 Task: Write credential ID "IM0256".
Action: Mouse moved to (894, 115)
Screenshot: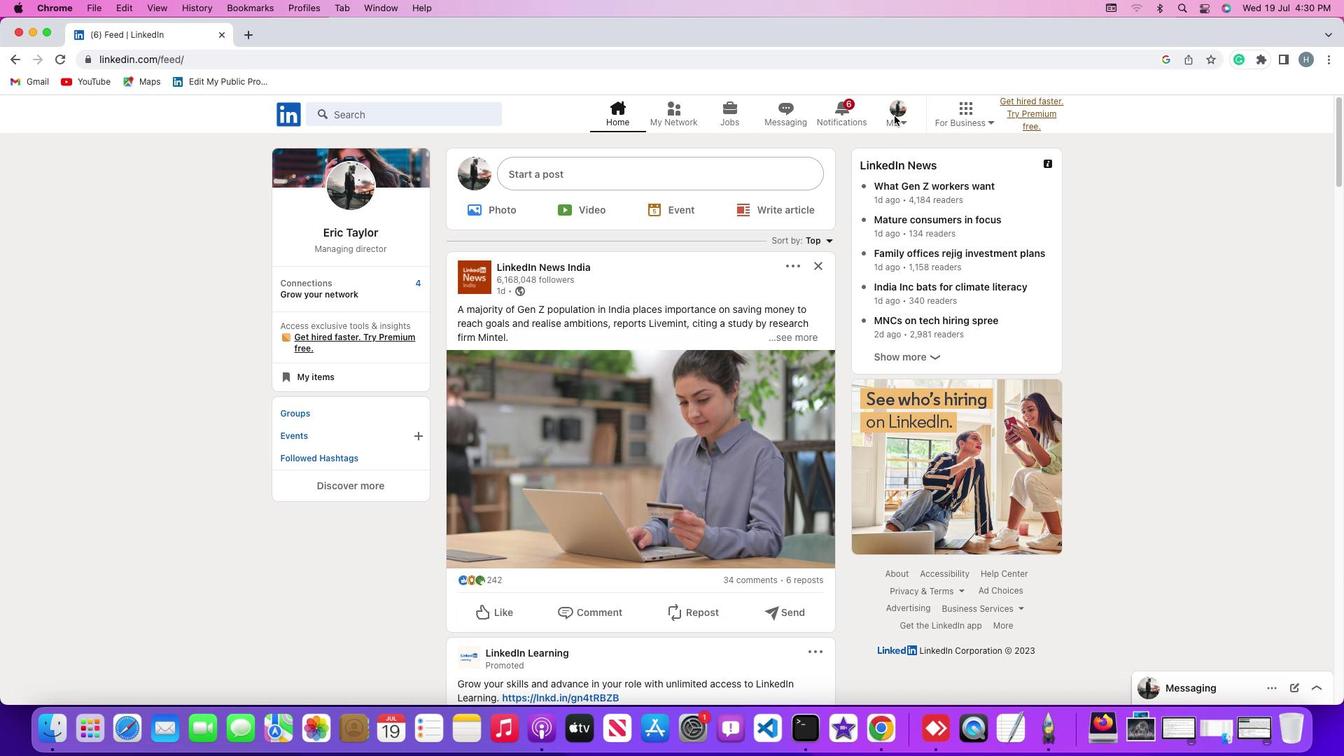 
Action: Mouse pressed left at (894, 115)
Screenshot: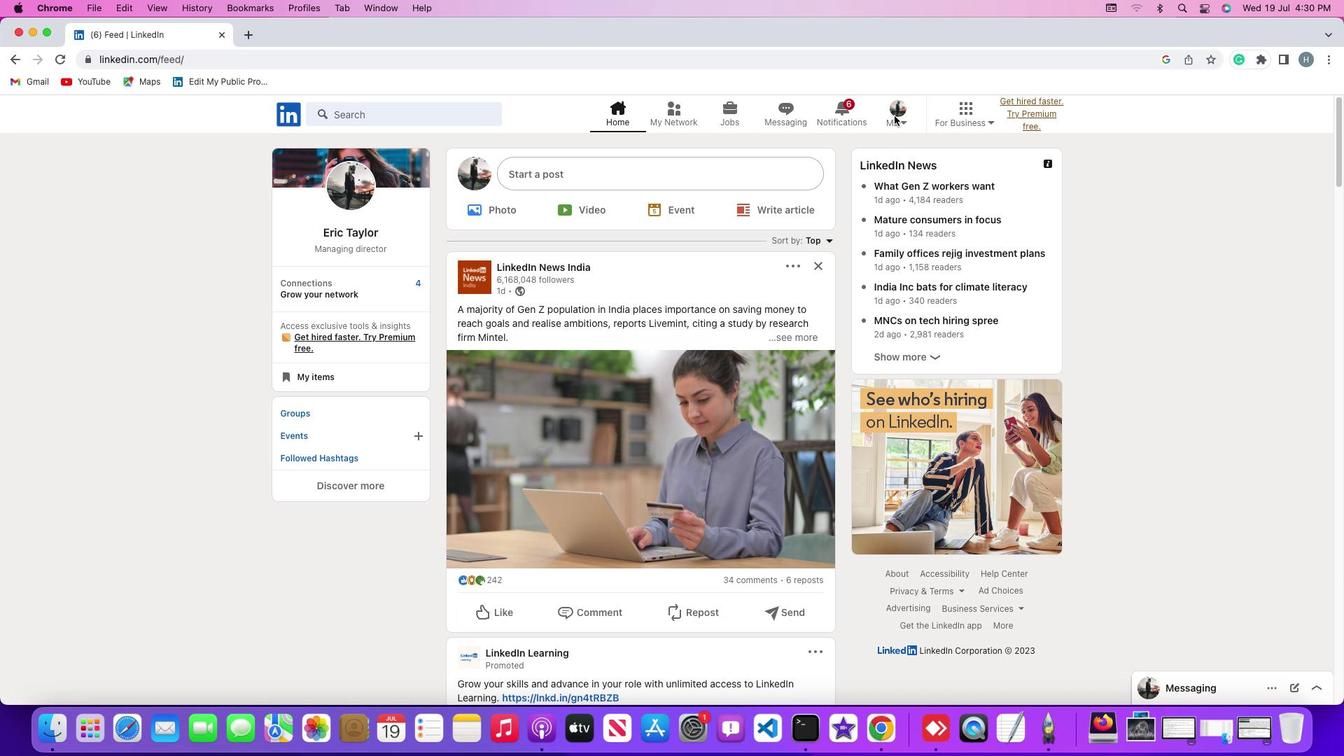 
Action: Mouse moved to (901, 122)
Screenshot: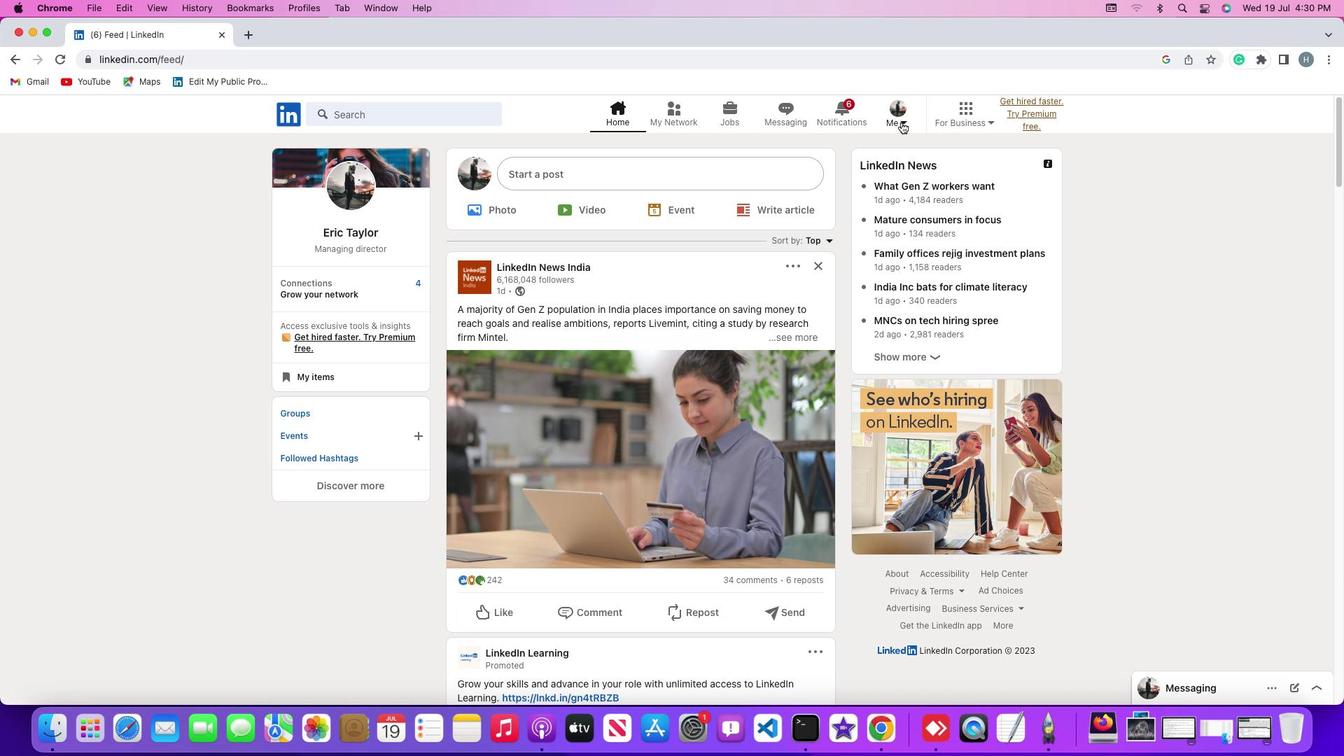 
Action: Mouse pressed left at (901, 122)
Screenshot: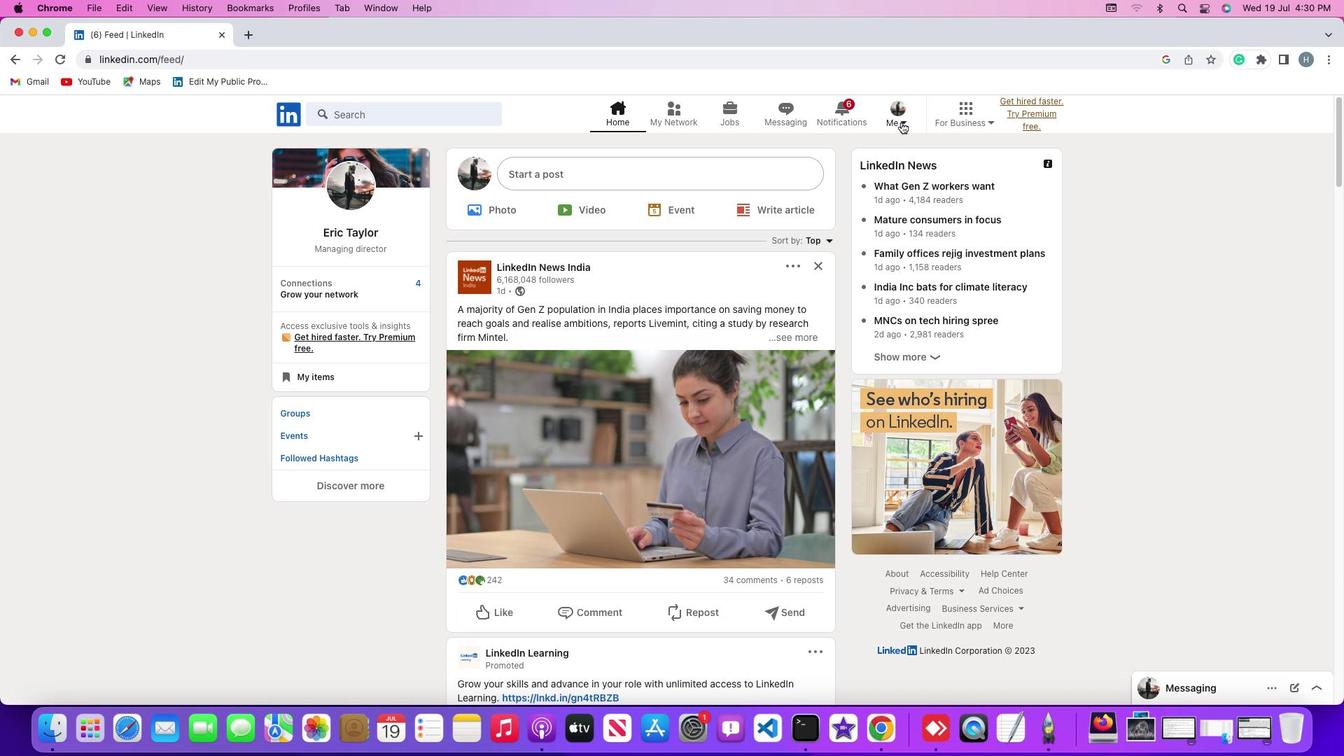 
Action: Mouse moved to (850, 198)
Screenshot: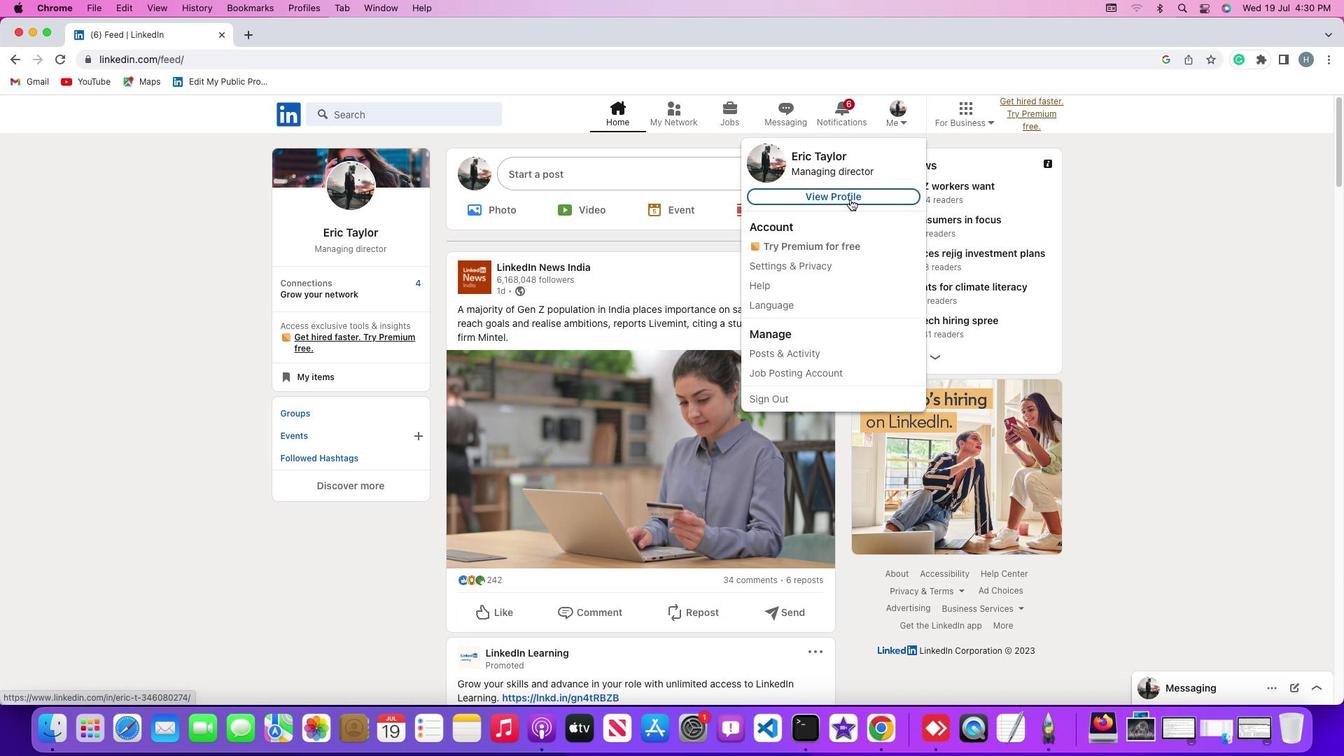 
Action: Mouse pressed left at (850, 198)
Screenshot: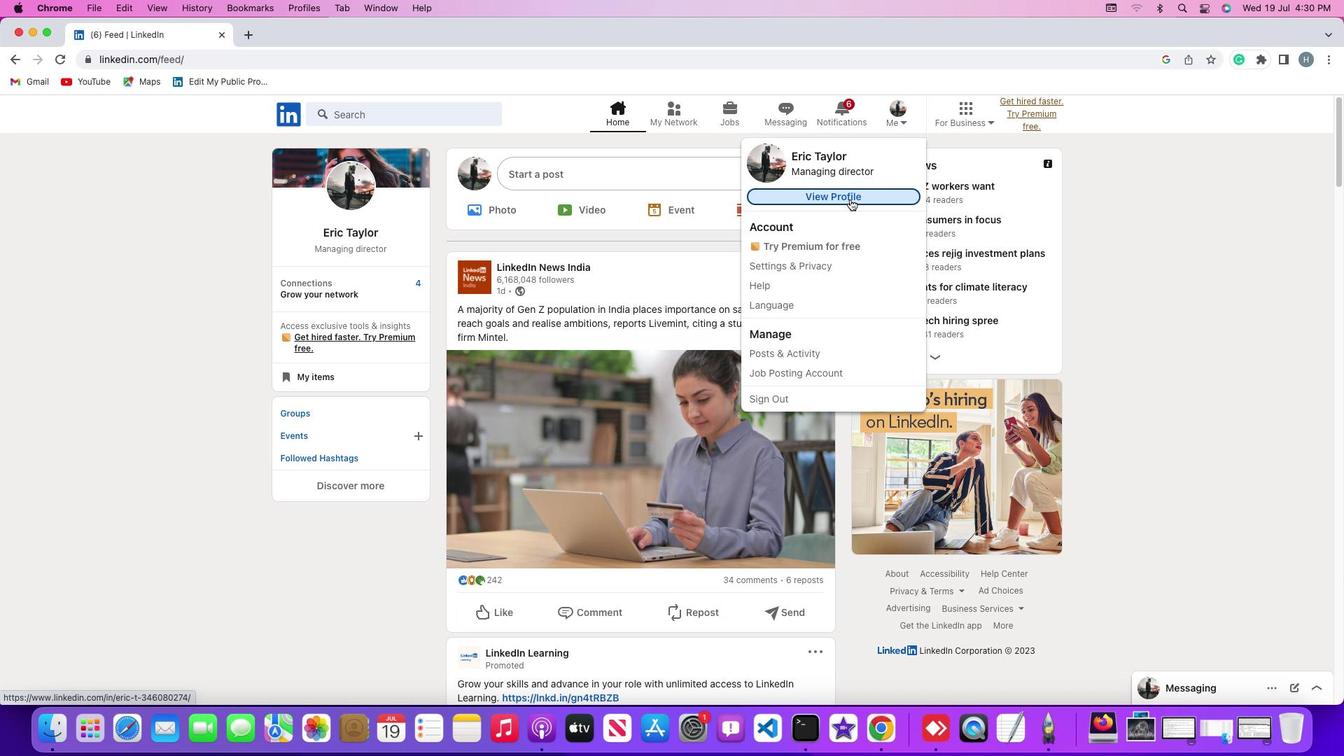 
Action: Mouse moved to (434, 421)
Screenshot: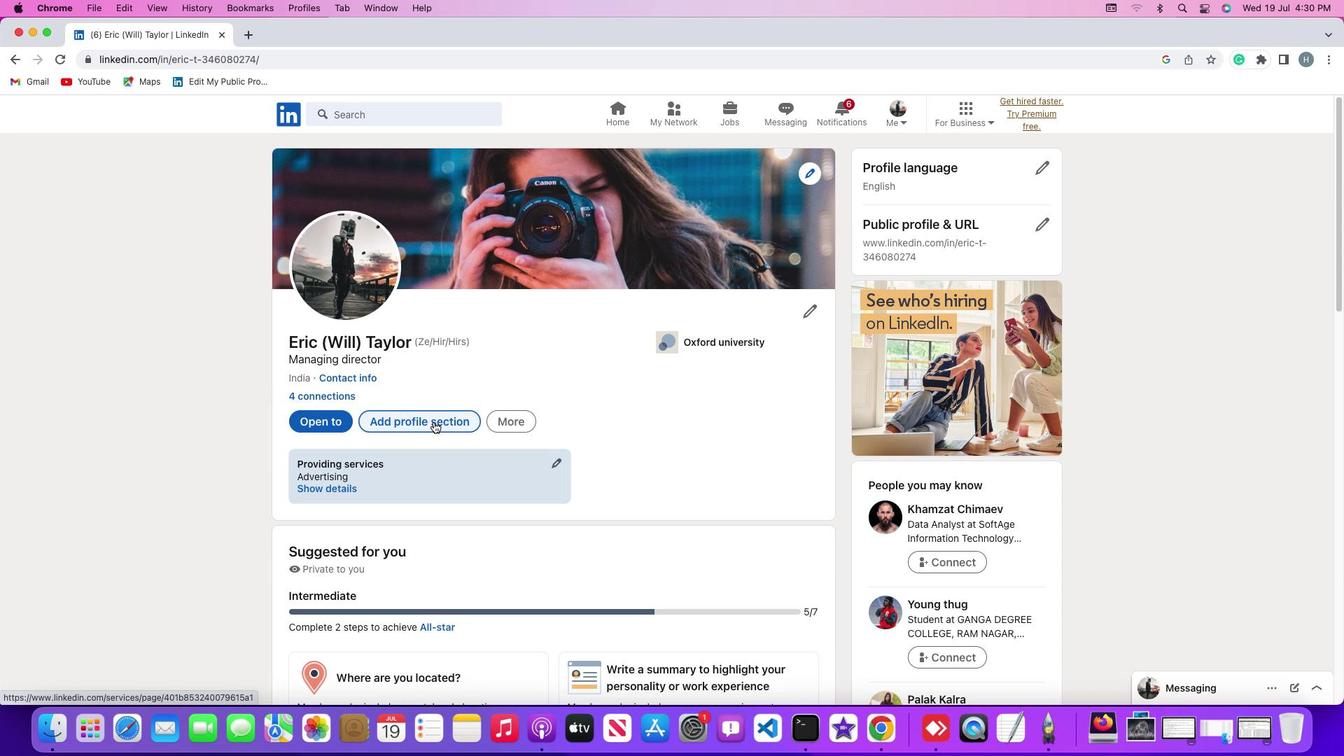 
Action: Mouse pressed left at (434, 421)
Screenshot: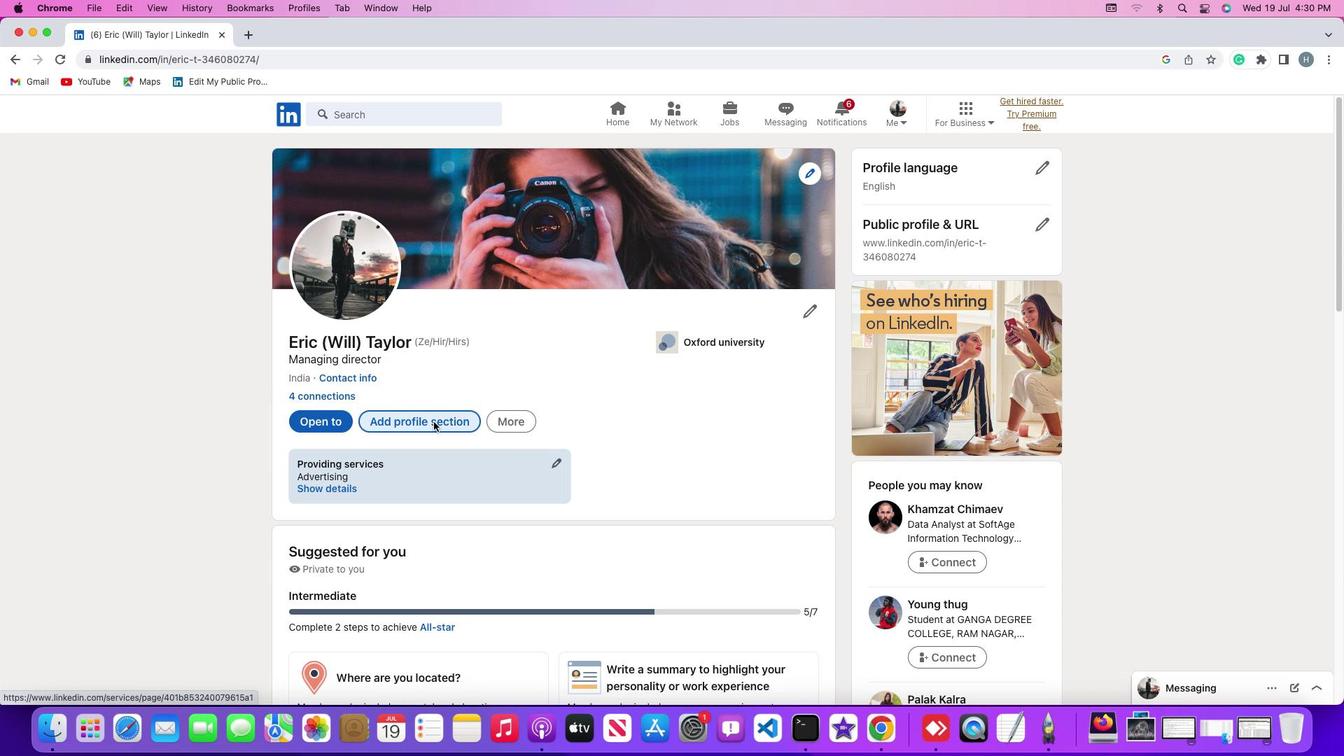 
Action: Mouse moved to (511, 408)
Screenshot: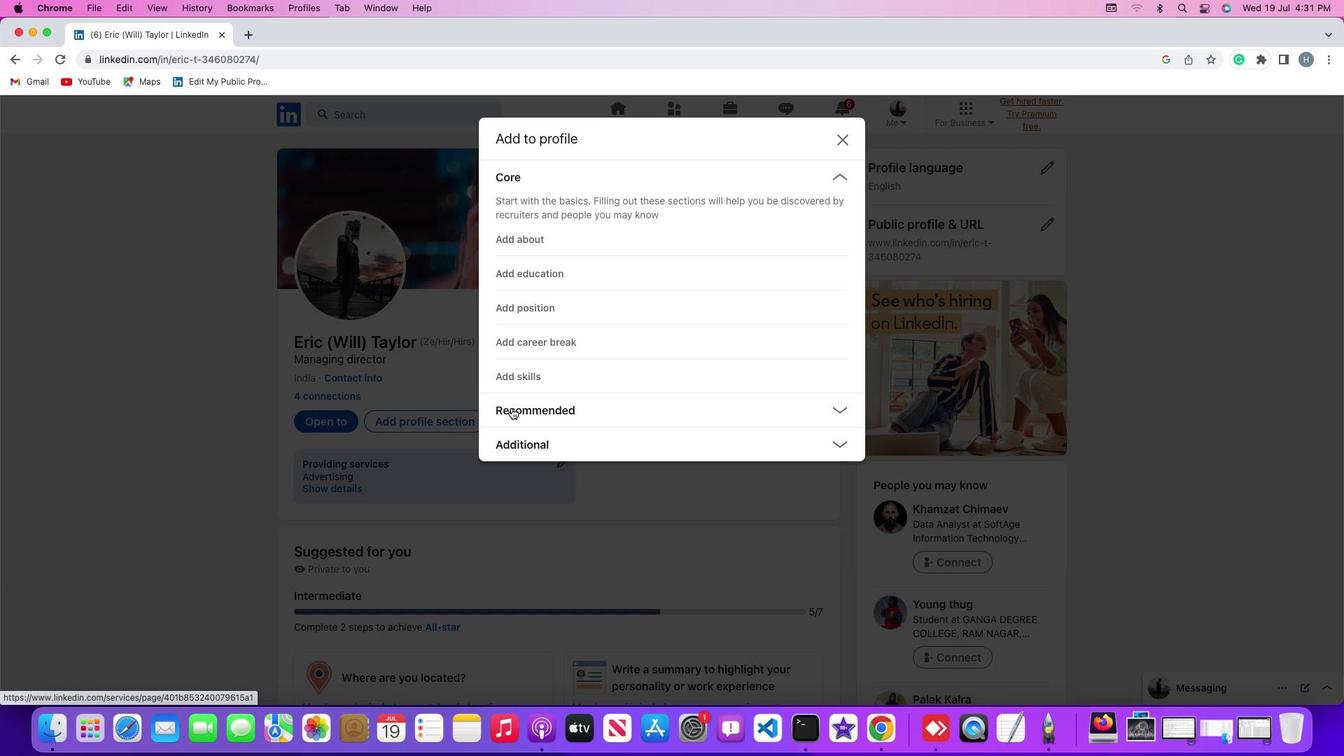 
Action: Mouse pressed left at (511, 408)
Screenshot: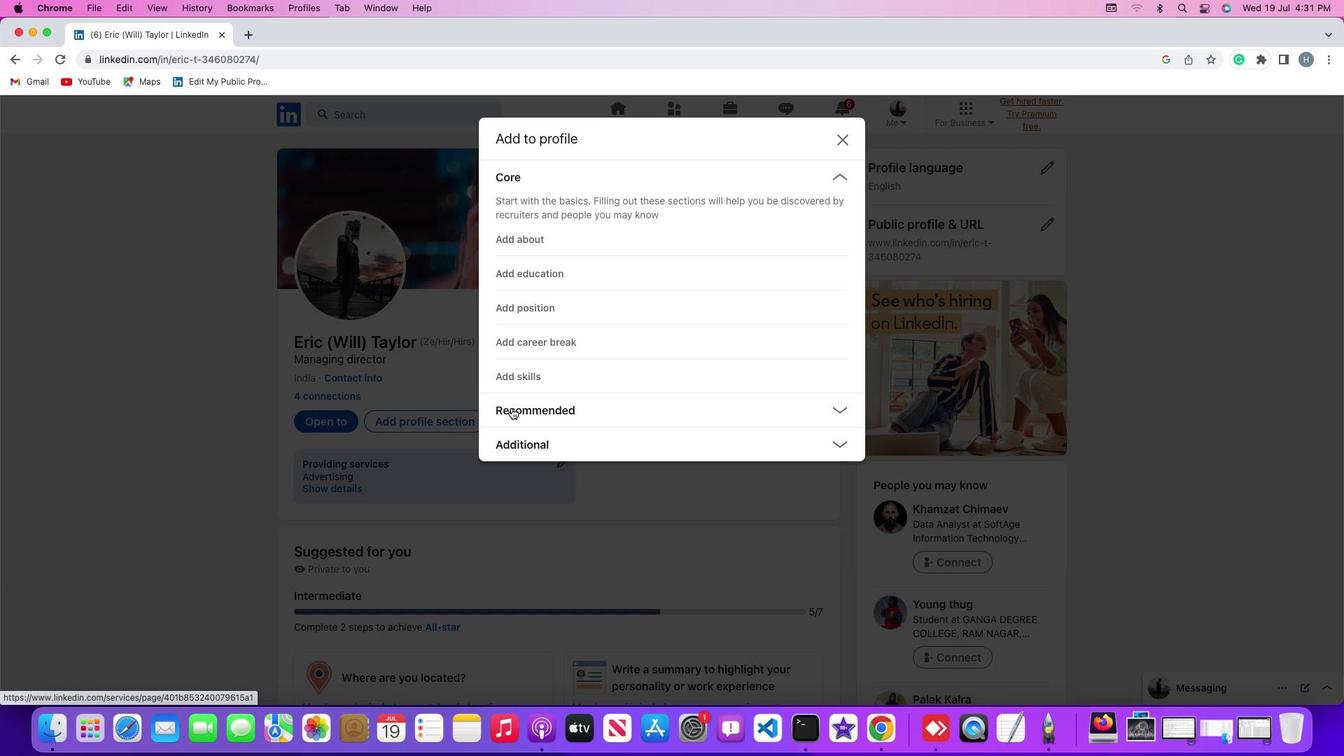
Action: Mouse moved to (551, 306)
Screenshot: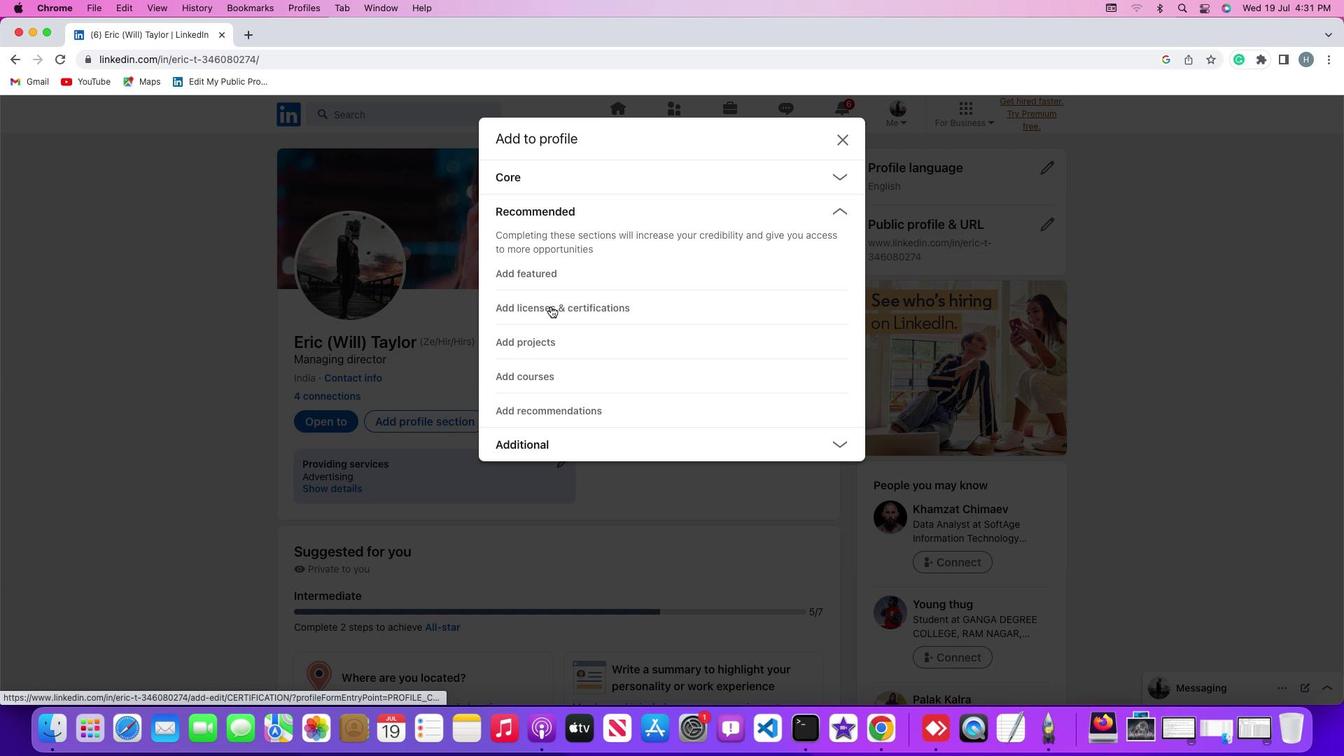 
Action: Mouse pressed left at (551, 306)
Screenshot: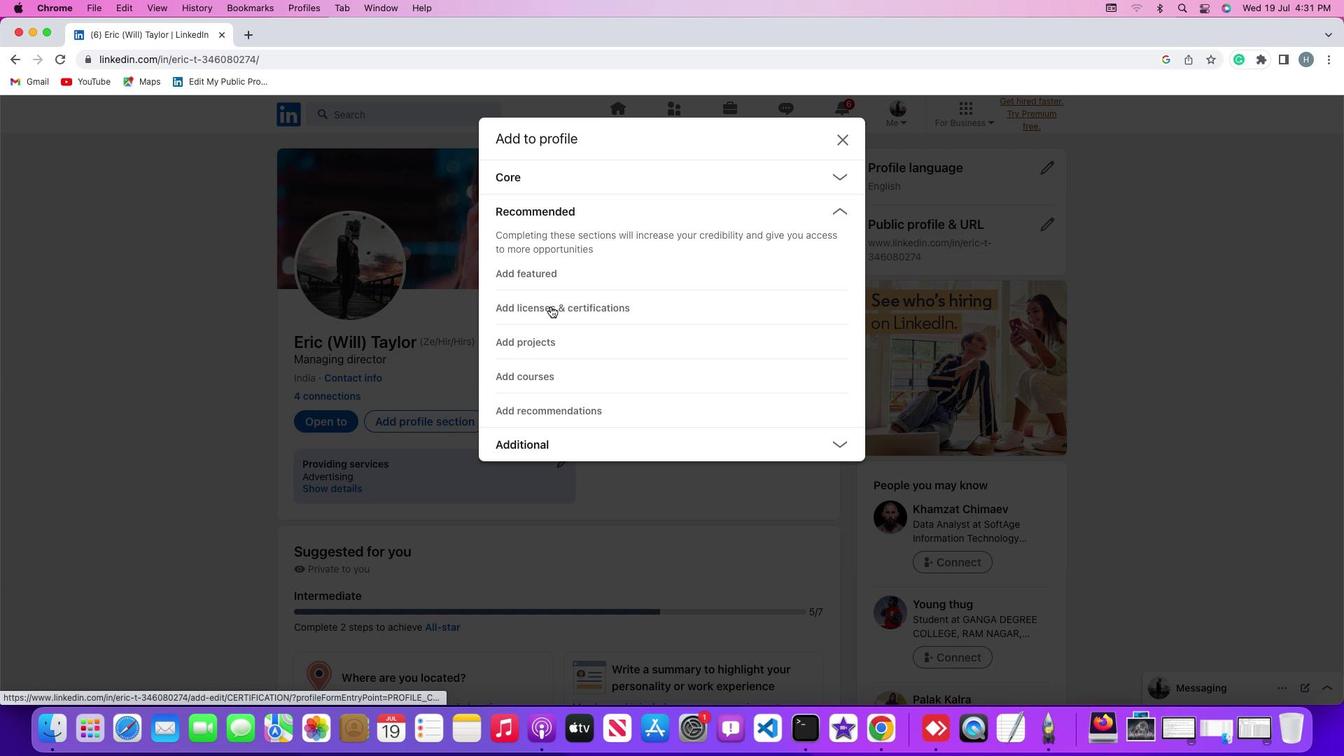 
Action: Mouse moved to (526, 445)
Screenshot: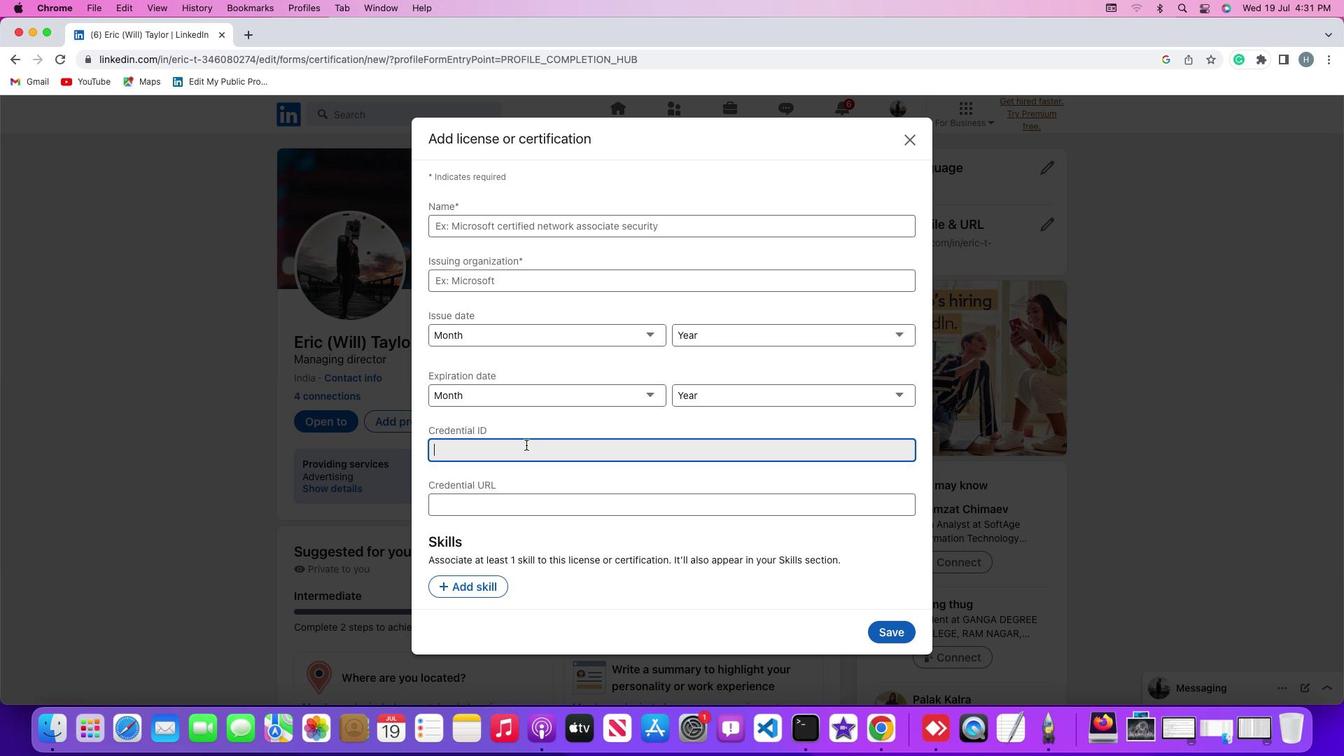 
Action: Mouse pressed left at (526, 445)
Screenshot: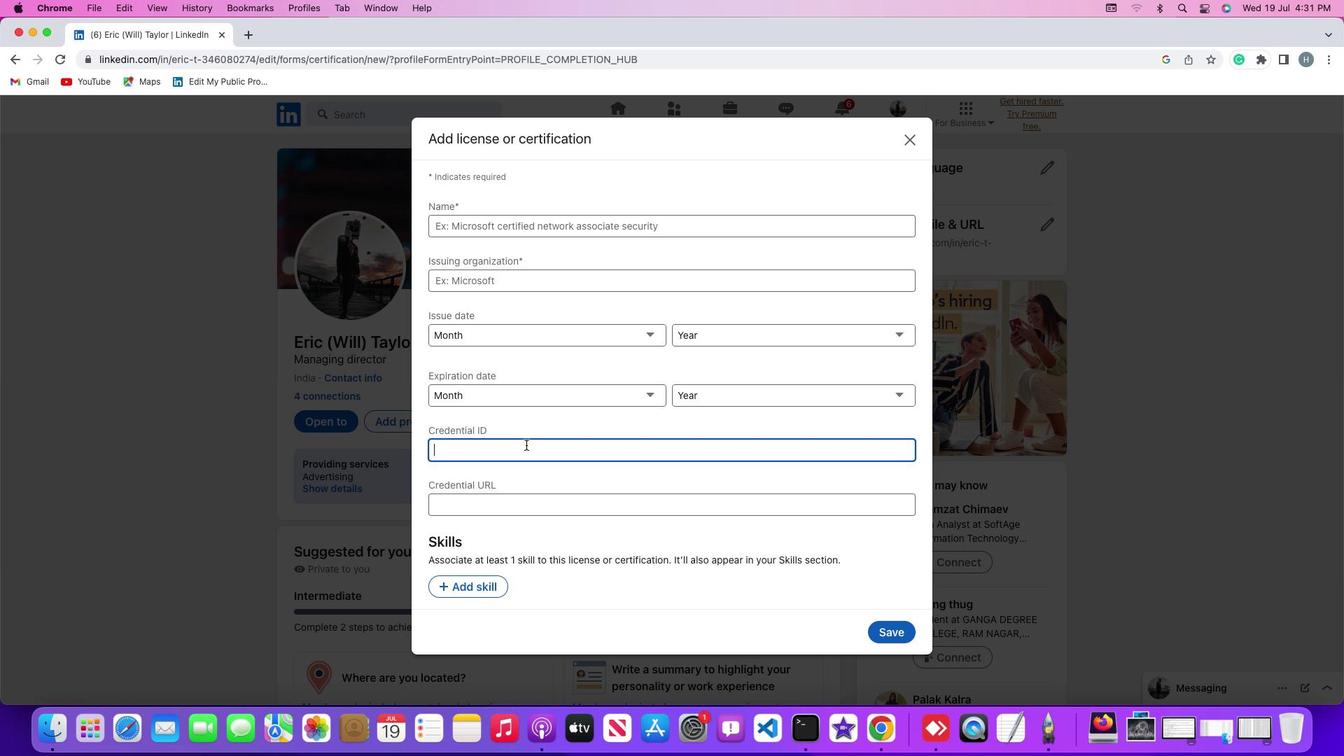 
Action: Mouse moved to (536, 439)
Screenshot: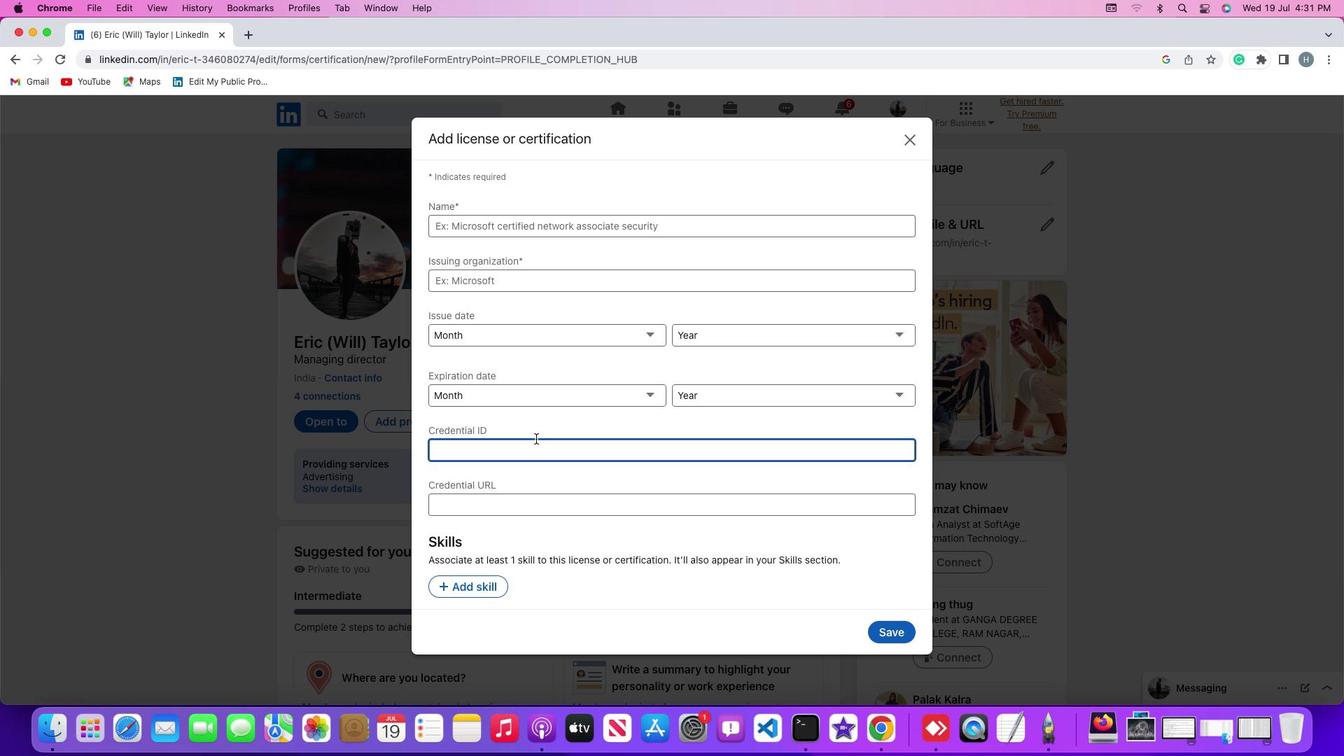 
Action: Key pressed Key.shift'I''M''0''2''5''6'
Screenshot: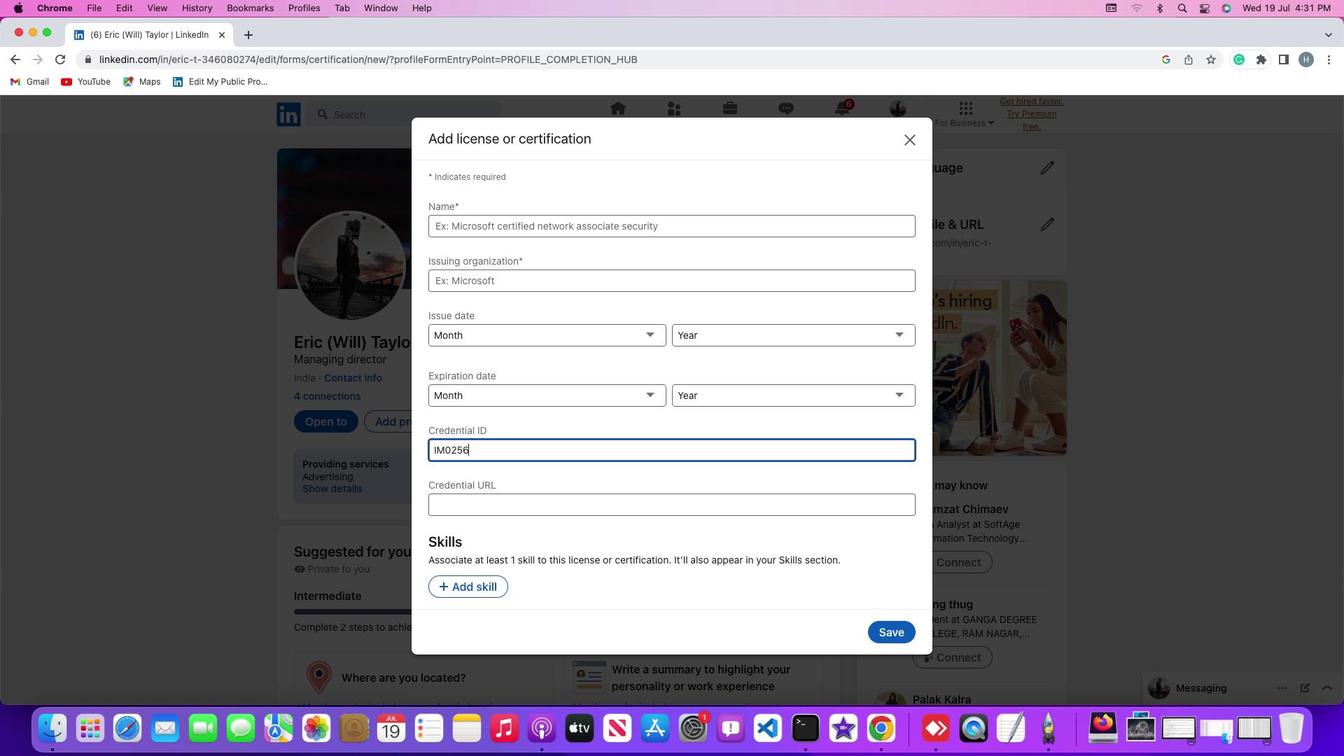 
